 Task: Add Sprouts Breakfast Blend Light Roast Ground Coffee to the cart.
Action: Mouse moved to (16, 77)
Screenshot: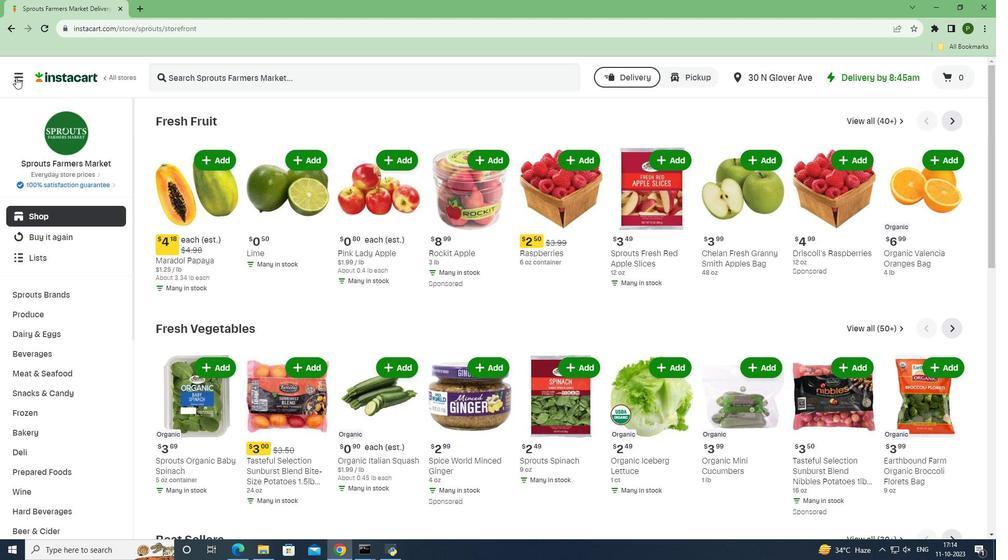 
Action: Mouse pressed left at (16, 77)
Screenshot: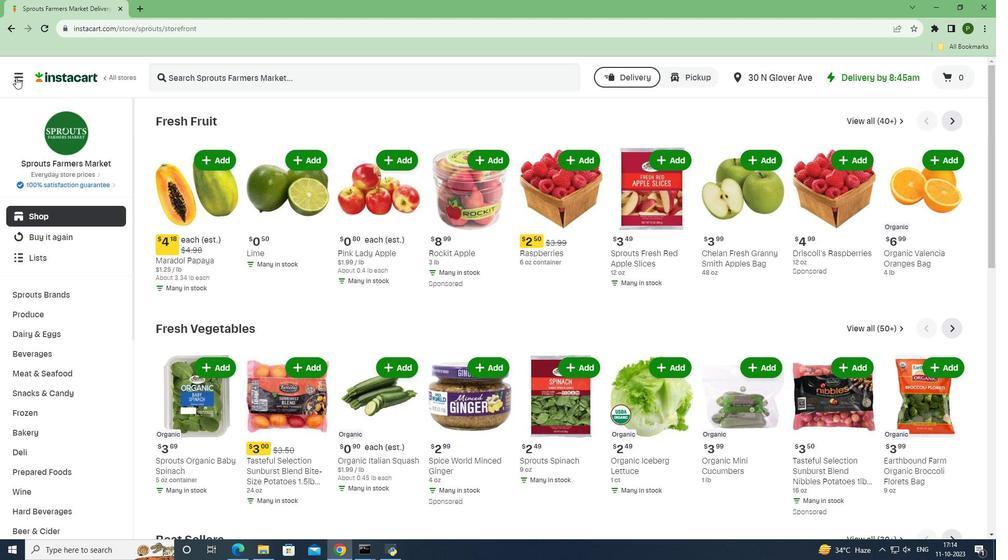 
Action: Mouse moved to (37, 280)
Screenshot: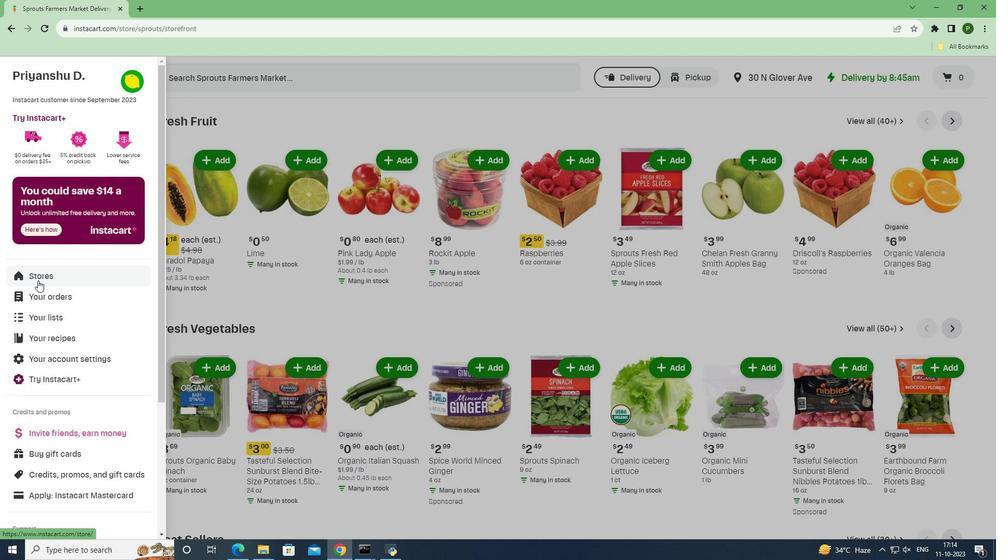 
Action: Mouse pressed left at (37, 280)
Screenshot: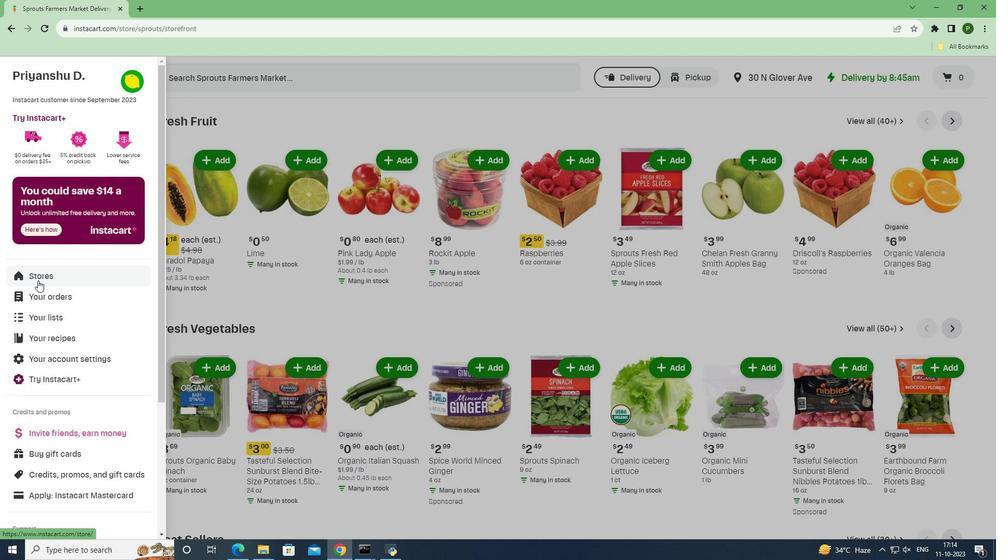 
Action: Mouse moved to (237, 122)
Screenshot: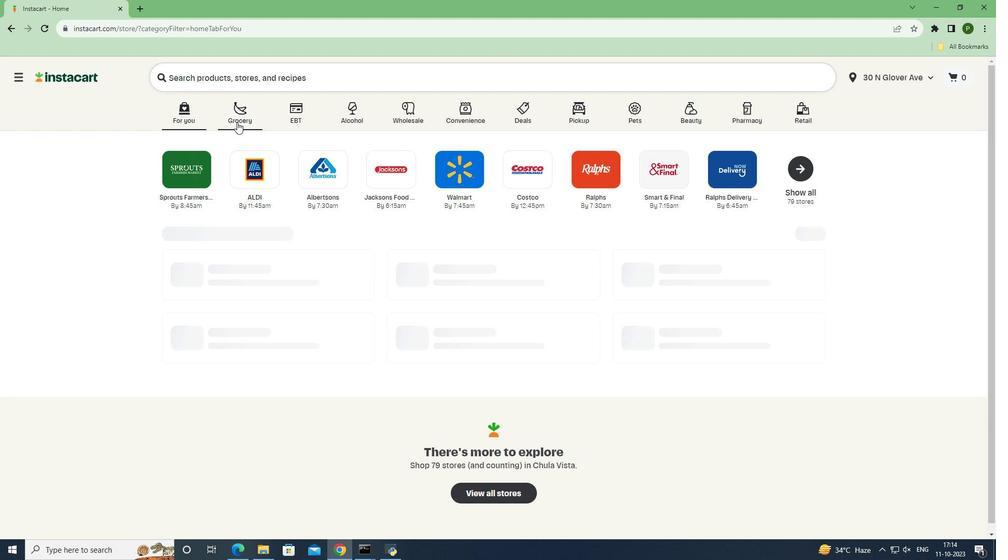 
Action: Mouse pressed left at (237, 122)
Screenshot: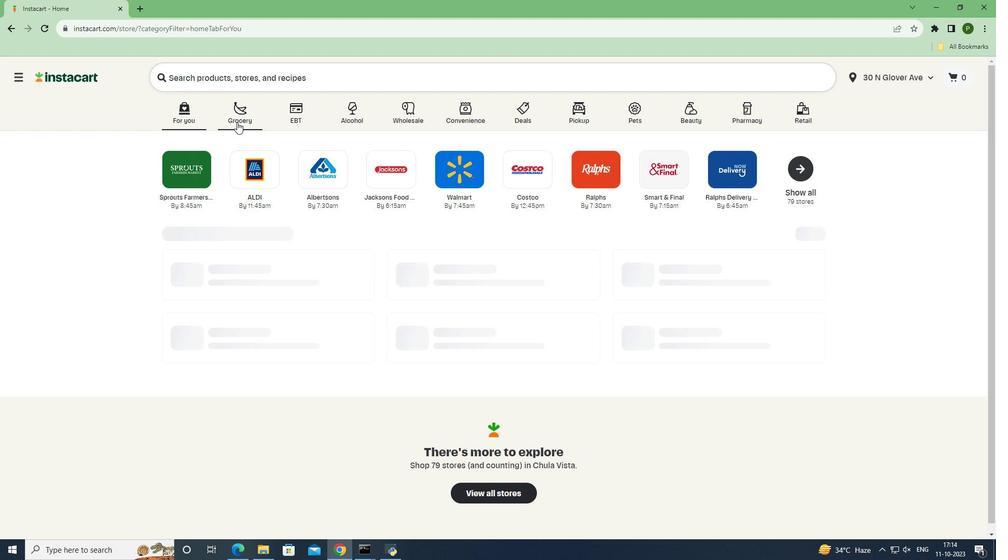 
Action: Mouse moved to (405, 232)
Screenshot: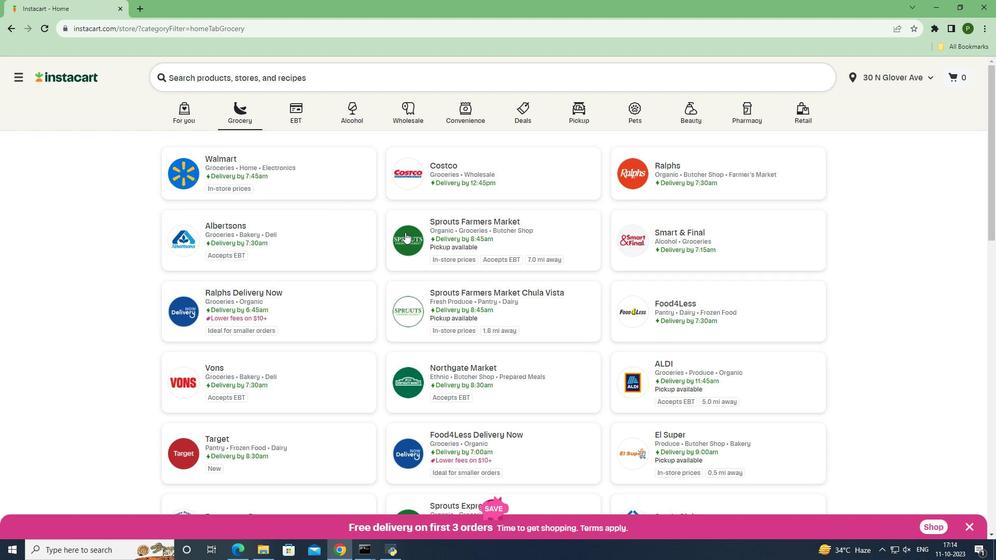 
Action: Mouse pressed left at (405, 232)
Screenshot: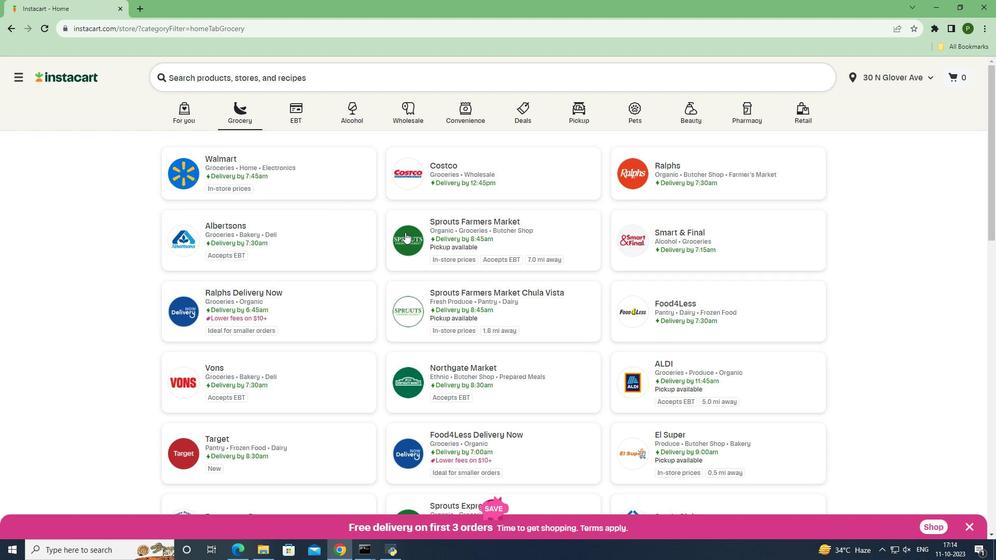 
Action: Mouse moved to (70, 351)
Screenshot: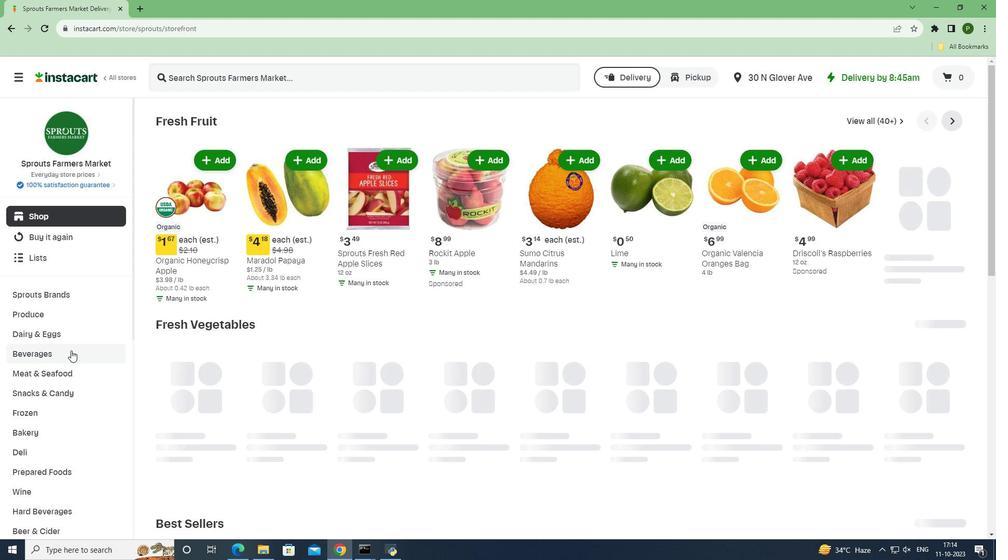 
Action: Mouse pressed left at (70, 351)
Screenshot: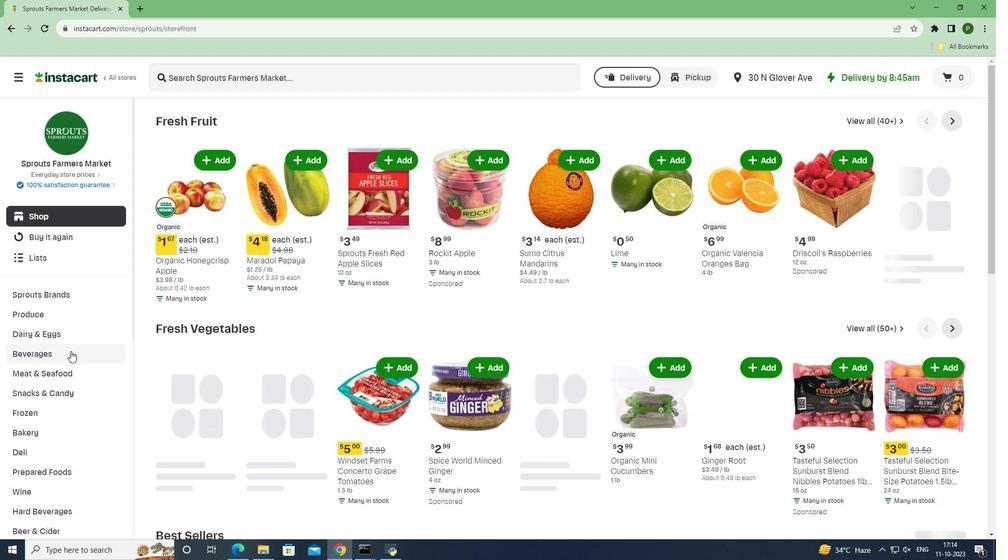 
Action: Mouse moved to (57, 413)
Screenshot: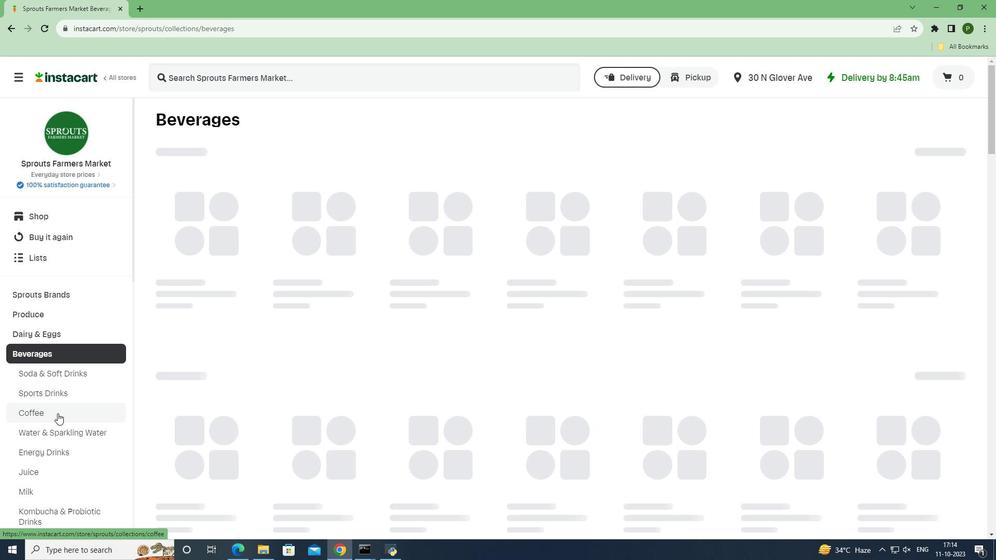 
Action: Mouse pressed left at (57, 413)
Screenshot: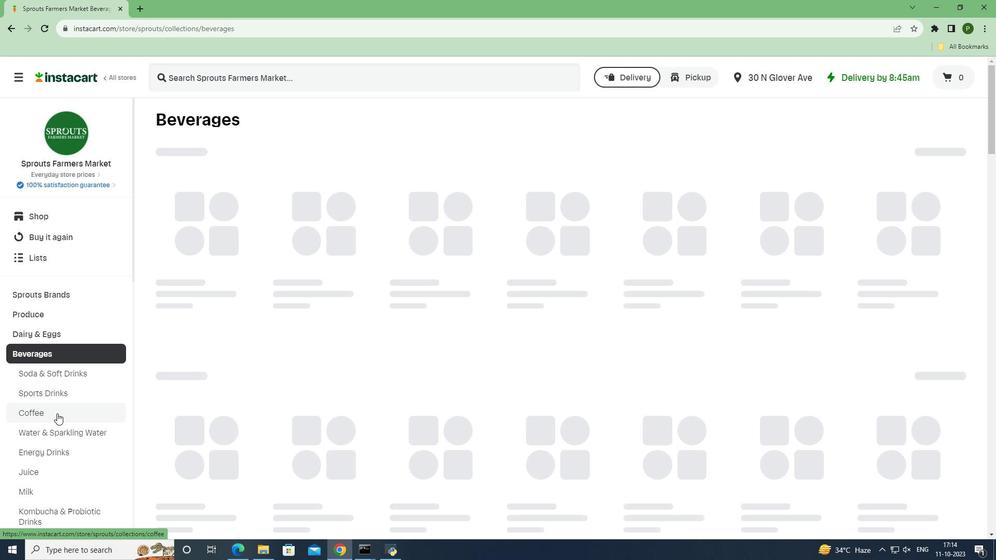 
Action: Mouse moved to (198, 80)
Screenshot: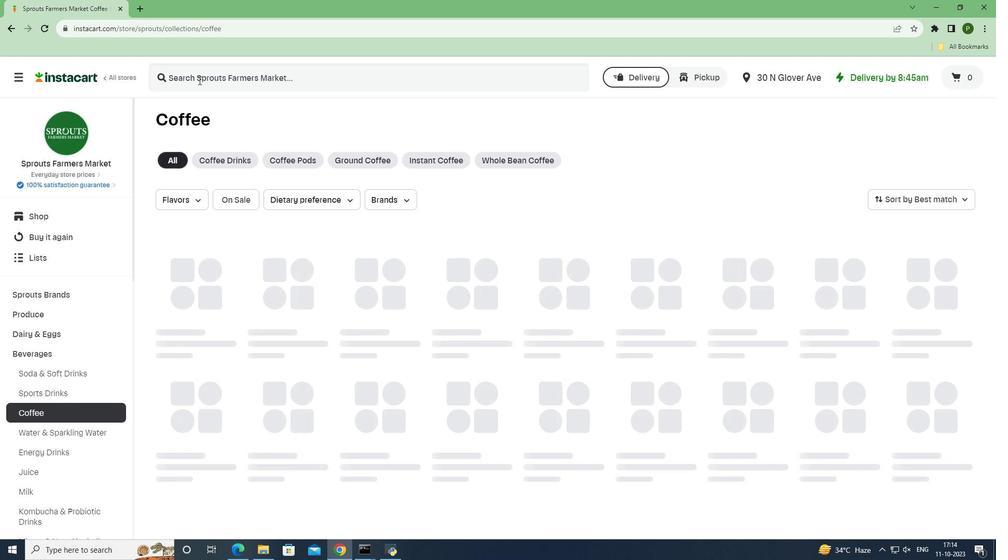 
Action: Mouse pressed left at (198, 80)
Screenshot: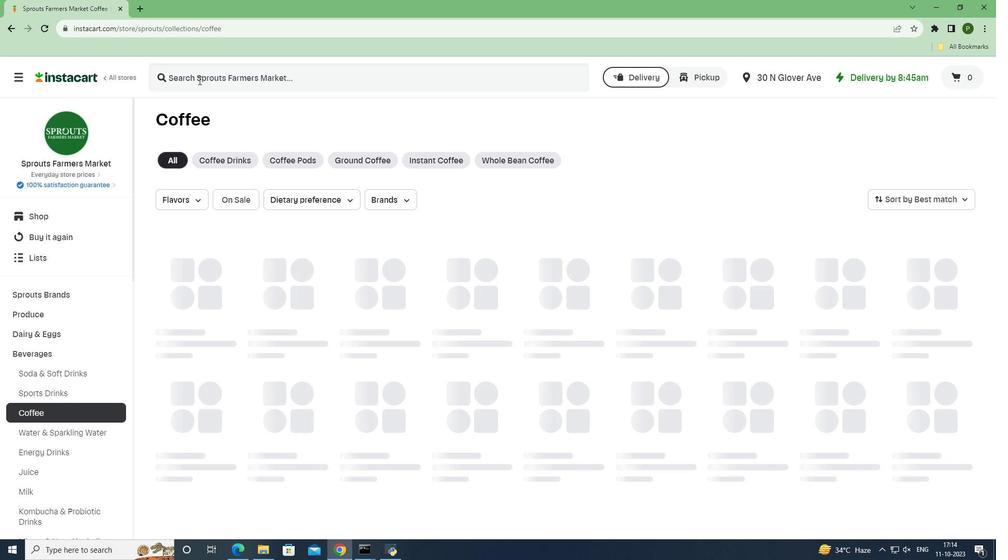 
Action: Key pressed <Key.caps_lock>S<Key.caps_lock>prouts<Key.space><Key.caps_lock>B<Key.caps_lock>reakfast<Key.space><Key.caps_lock>B<Key.caps_lock>lend<Key.space><Key.caps_lock>L<Key.caps_lock>ight<Key.space><Key.caps_lock>R<Key.caps_lock>oast<Key.space><Key.caps_lock>G<Key.caps_lock>round<Key.space><Key.caps_lock>C<Key.caps_lock>offee<Key.enter>
Screenshot: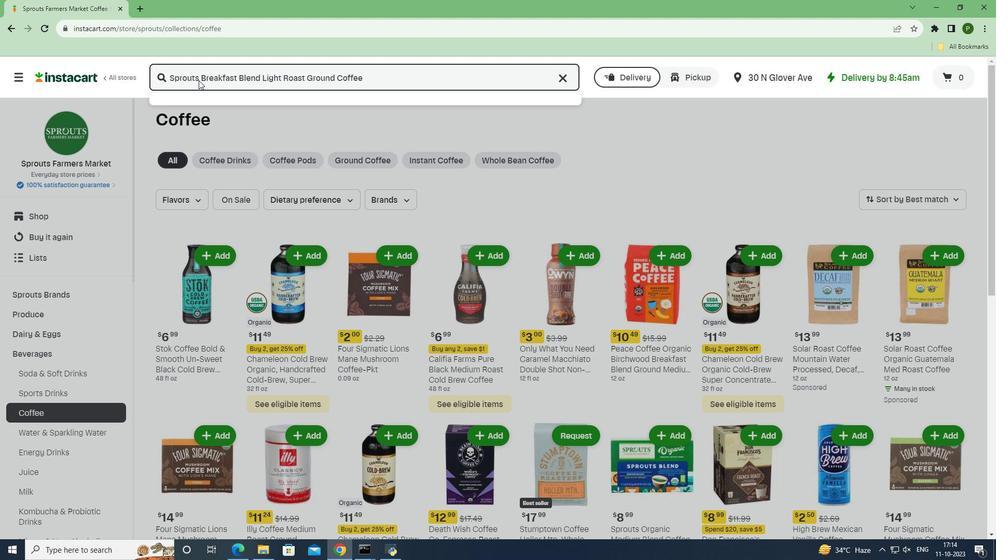 
Action: Mouse moved to (771, 175)
Screenshot: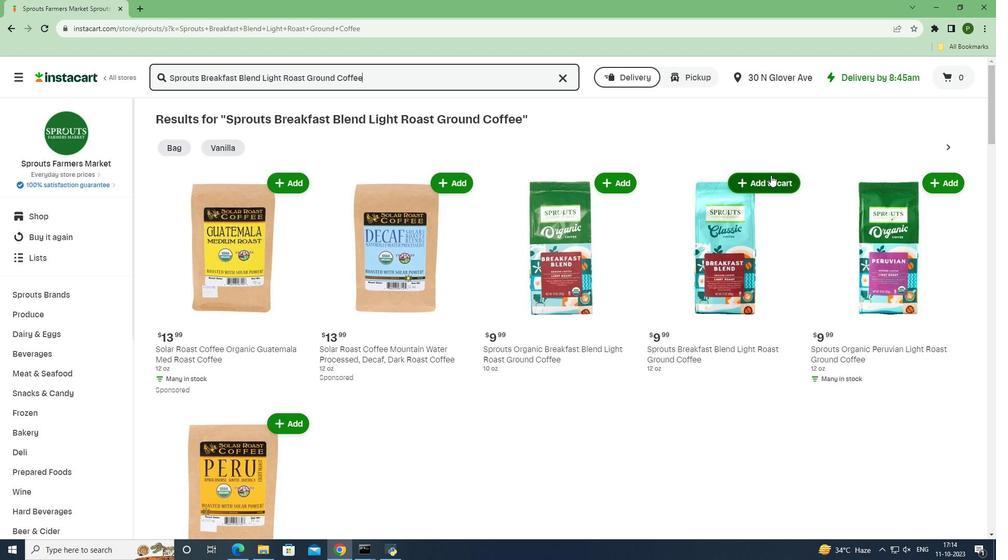 
Action: Mouse pressed left at (771, 175)
Screenshot: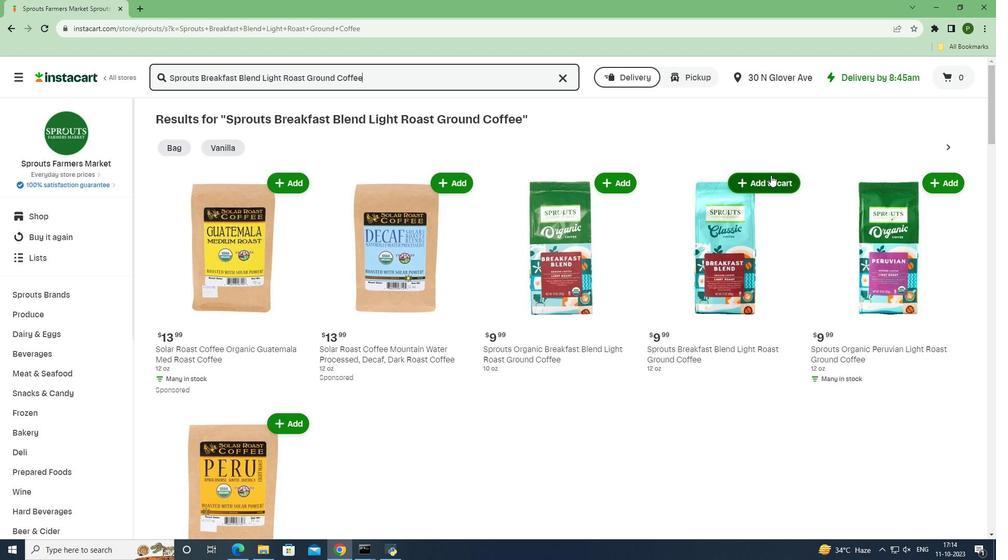 
Action: Mouse moved to (793, 230)
Screenshot: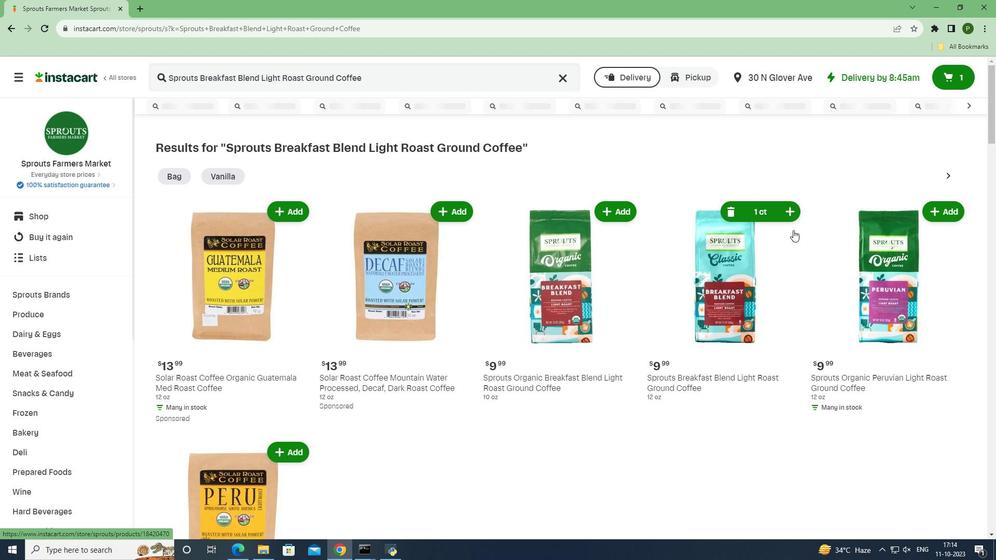 
